 Task: Look for products in the category "Champagne & Sparkling Wine" from La Marca only.
Action: Mouse moved to (761, 291)
Screenshot: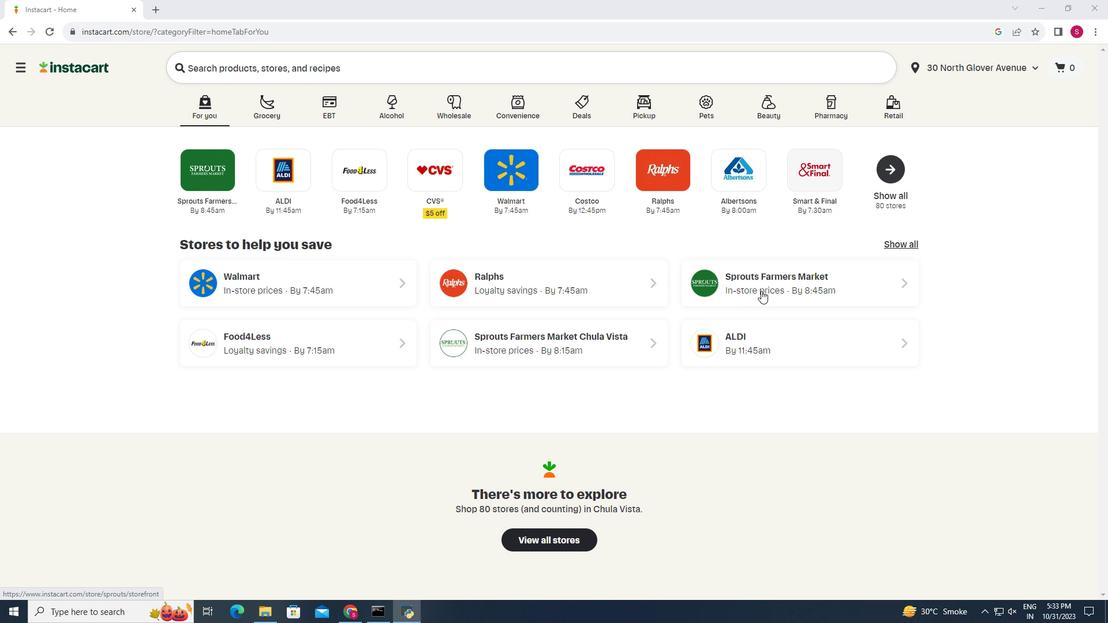 
Action: Mouse pressed left at (761, 291)
Screenshot: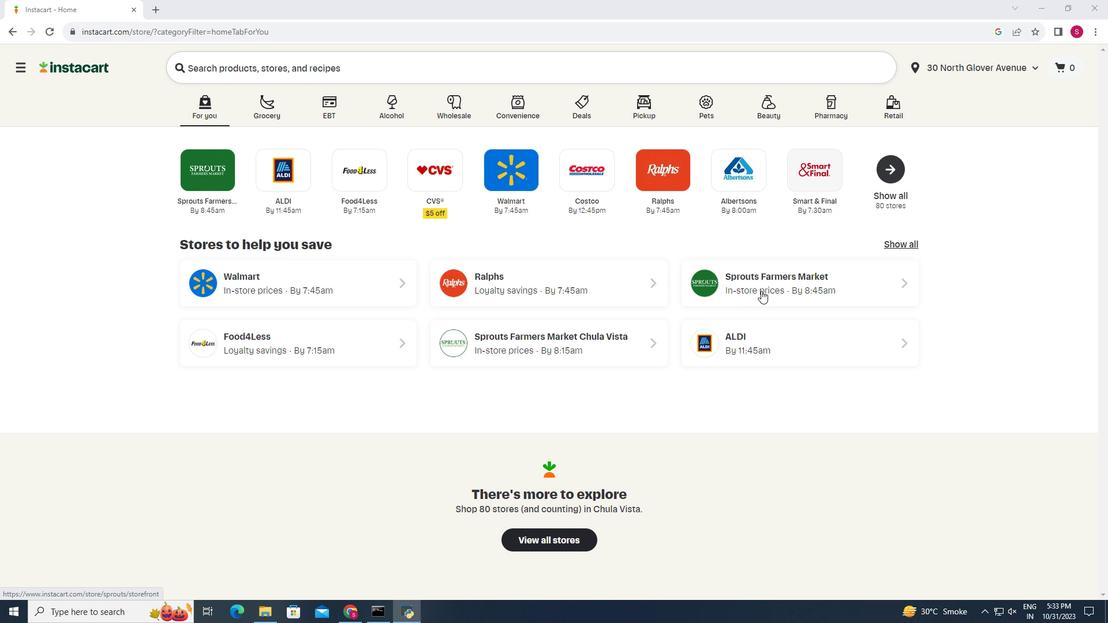 
Action: Mouse moved to (69, 594)
Screenshot: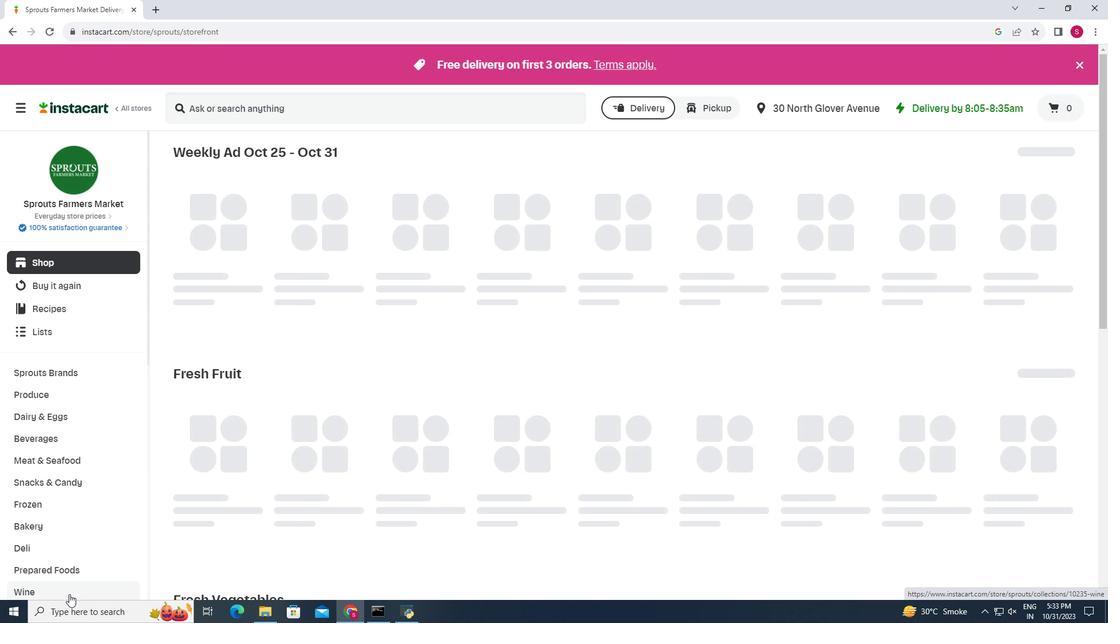 
Action: Mouse pressed left at (69, 594)
Screenshot: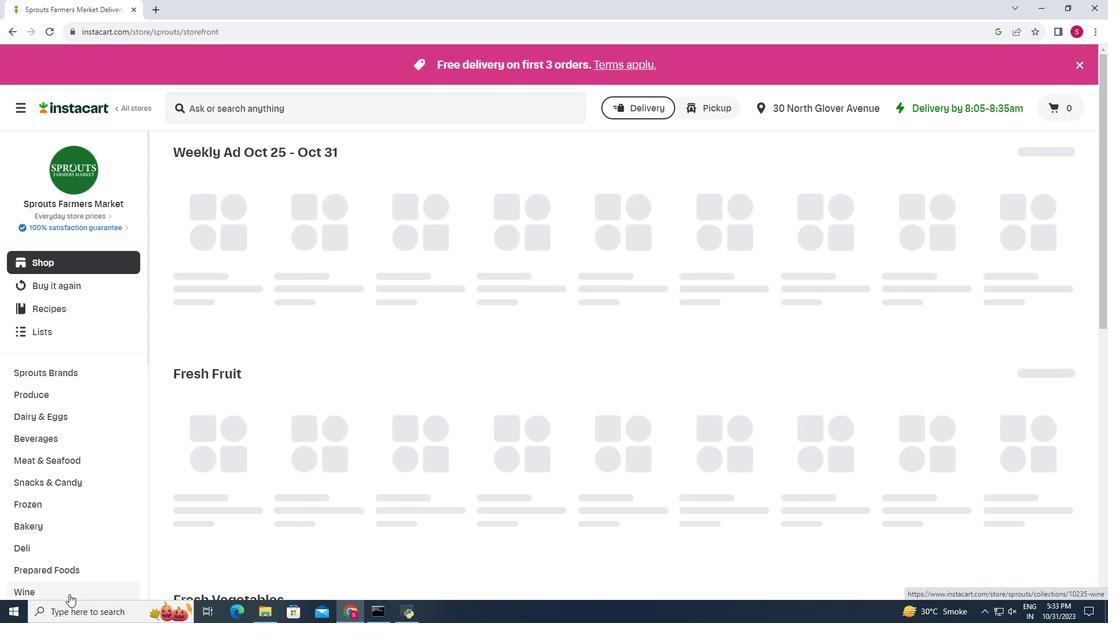
Action: Mouse moved to (366, 187)
Screenshot: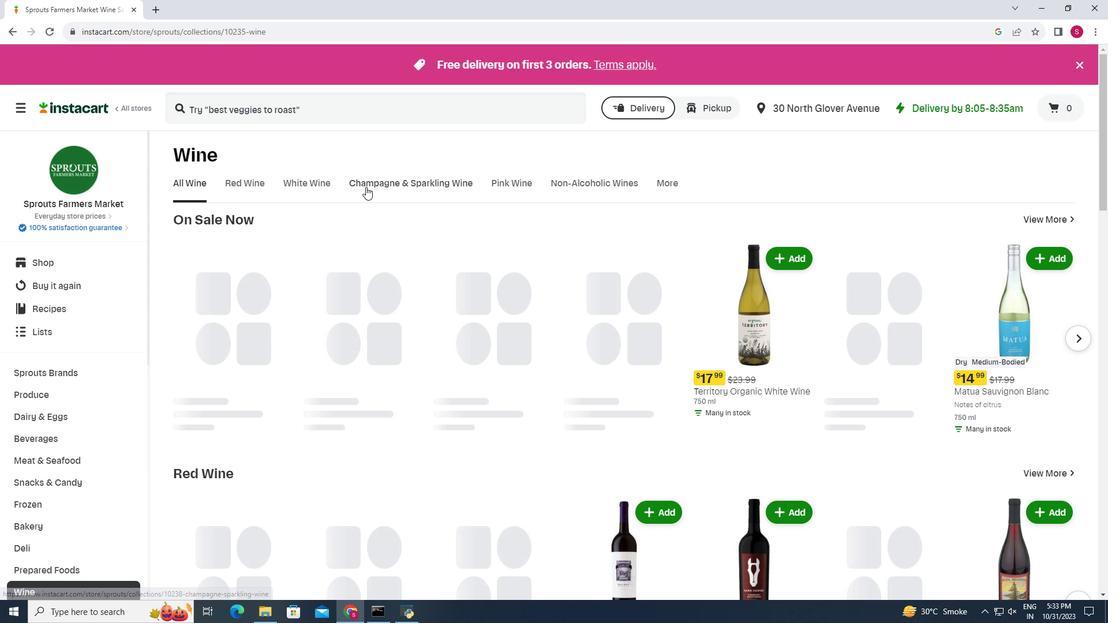 
Action: Mouse pressed left at (366, 187)
Screenshot: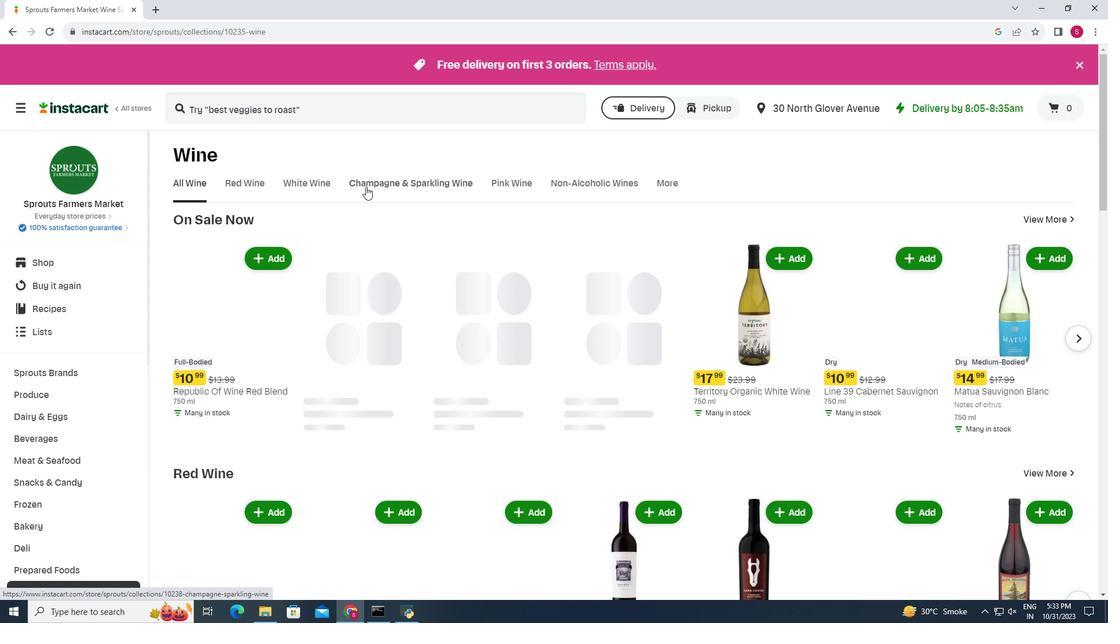 
Action: Mouse moved to (252, 277)
Screenshot: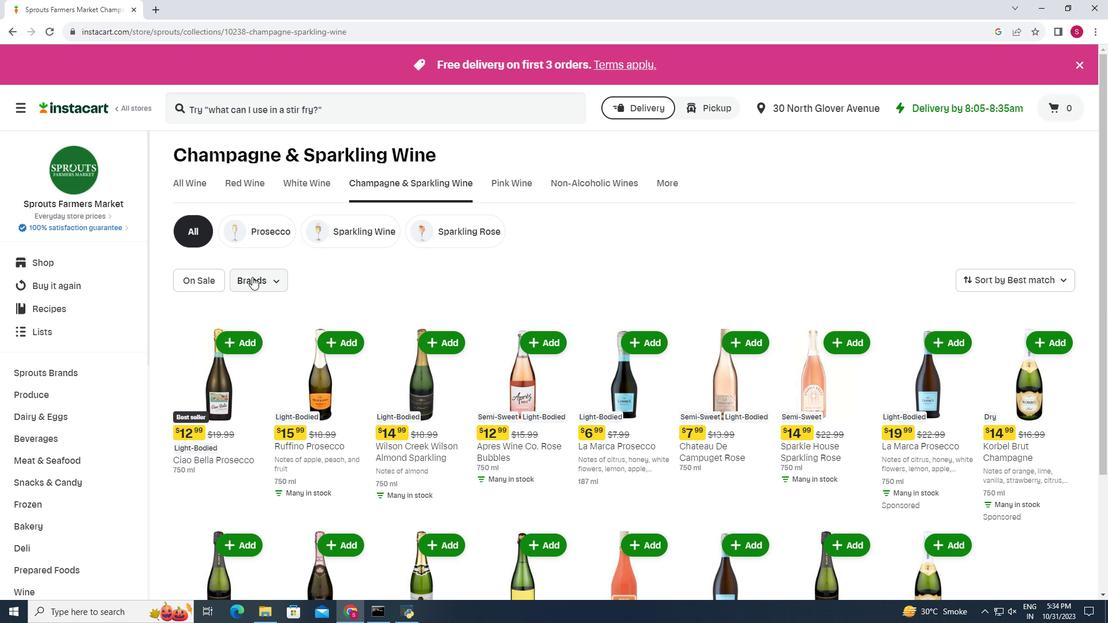
Action: Mouse pressed left at (252, 277)
Screenshot: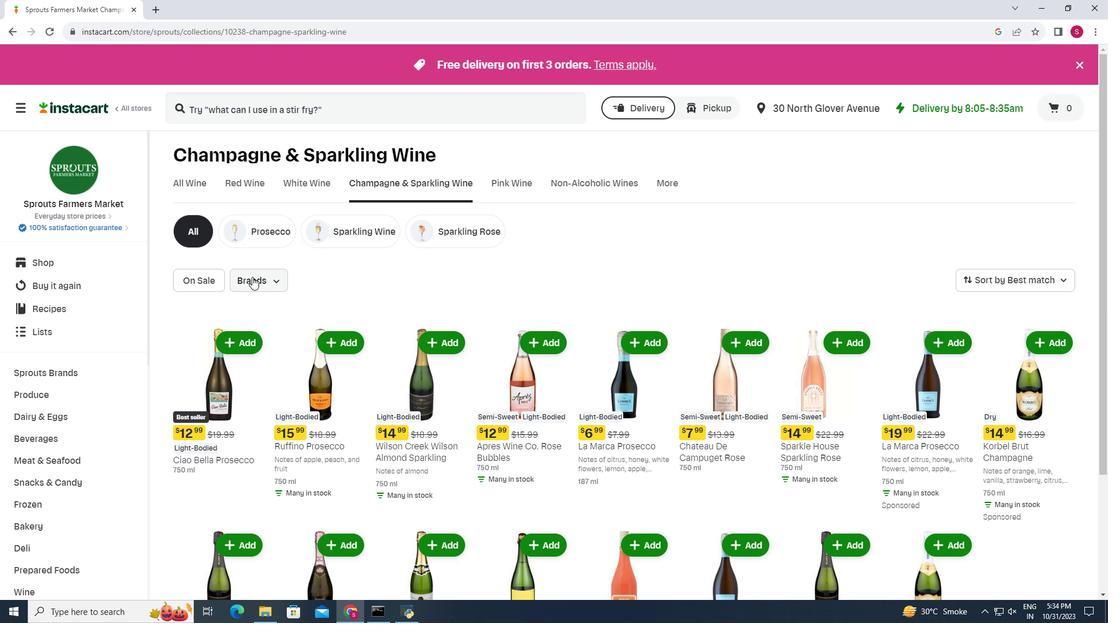 
Action: Mouse moved to (268, 319)
Screenshot: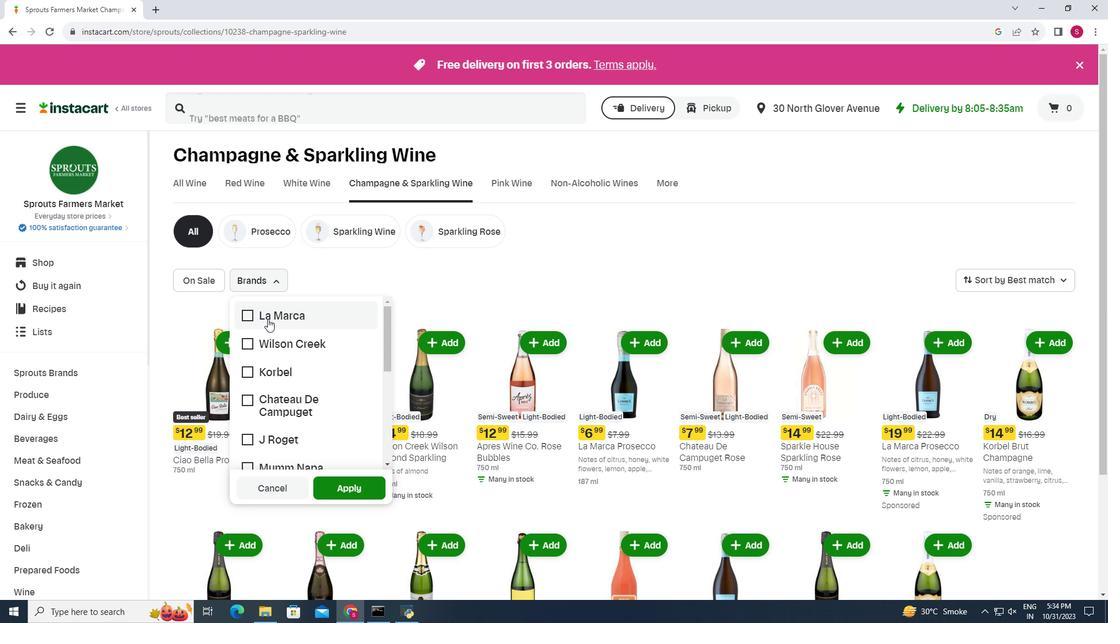 
Action: Mouse pressed left at (268, 319)
Screenshot: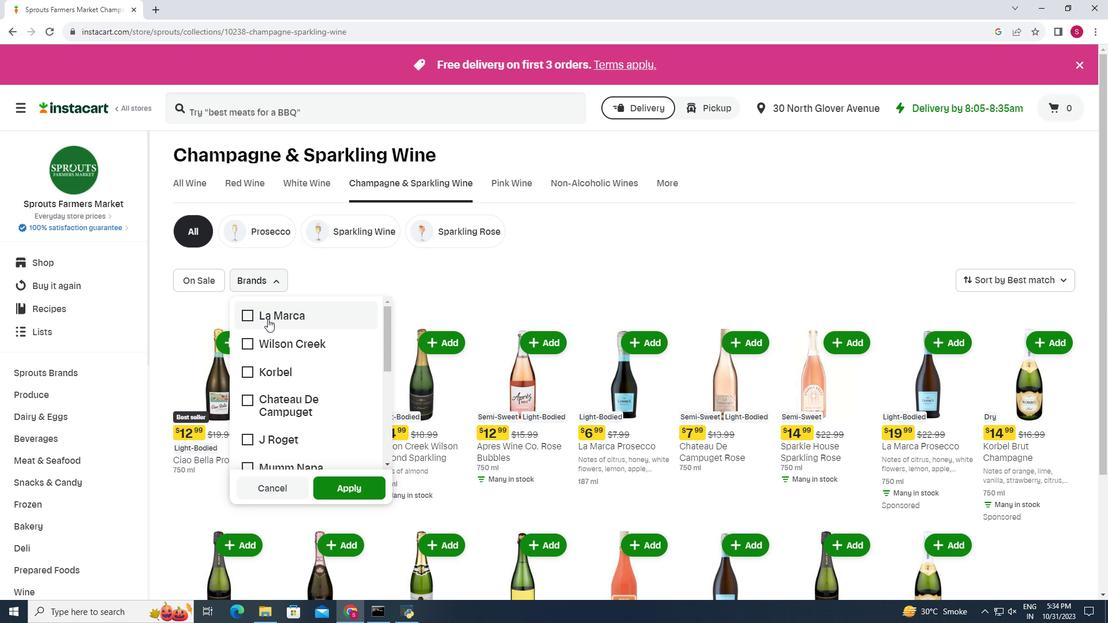
Action: Mouse moved to (352, 490)
Screenshot: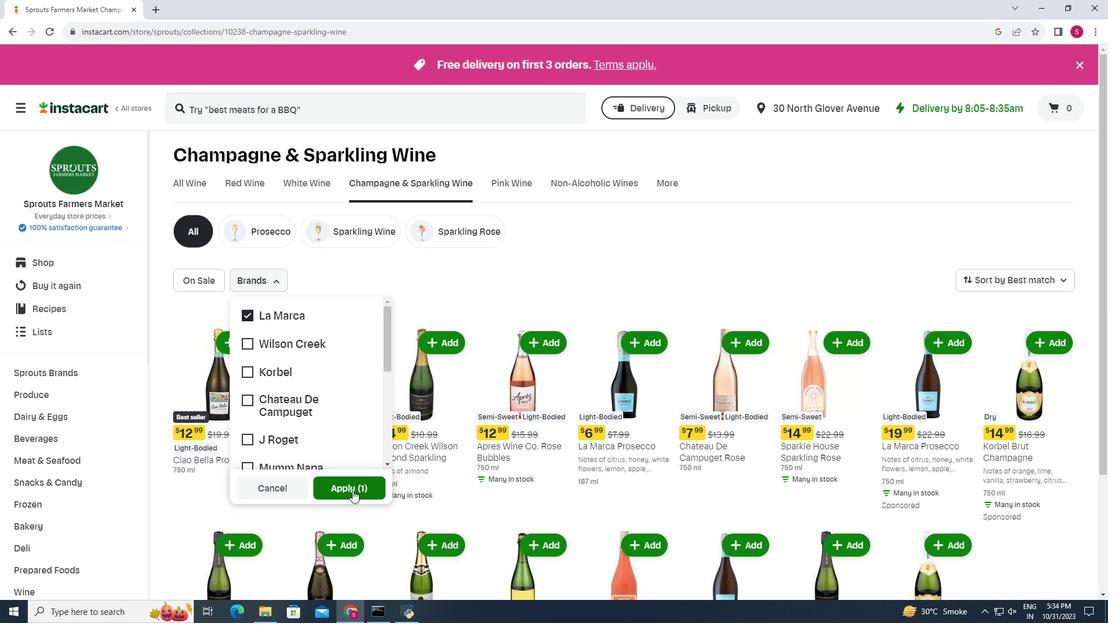 
Action: Mouse pressed left at (352, 490)
Screenshot: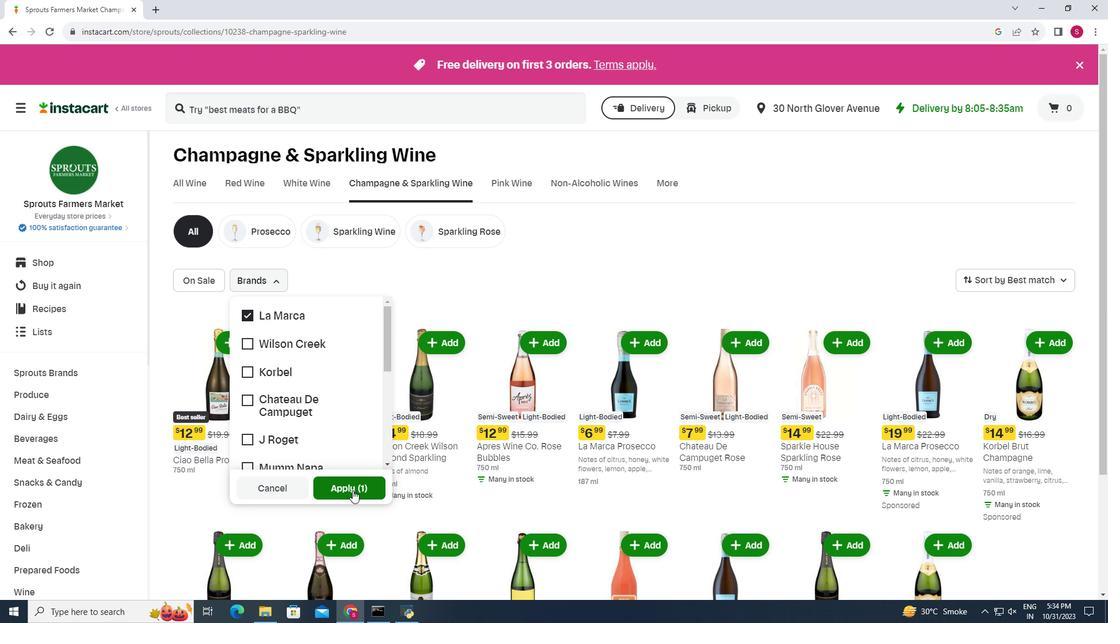 
Action: Mouse moved to (592, 317)
Screenshot: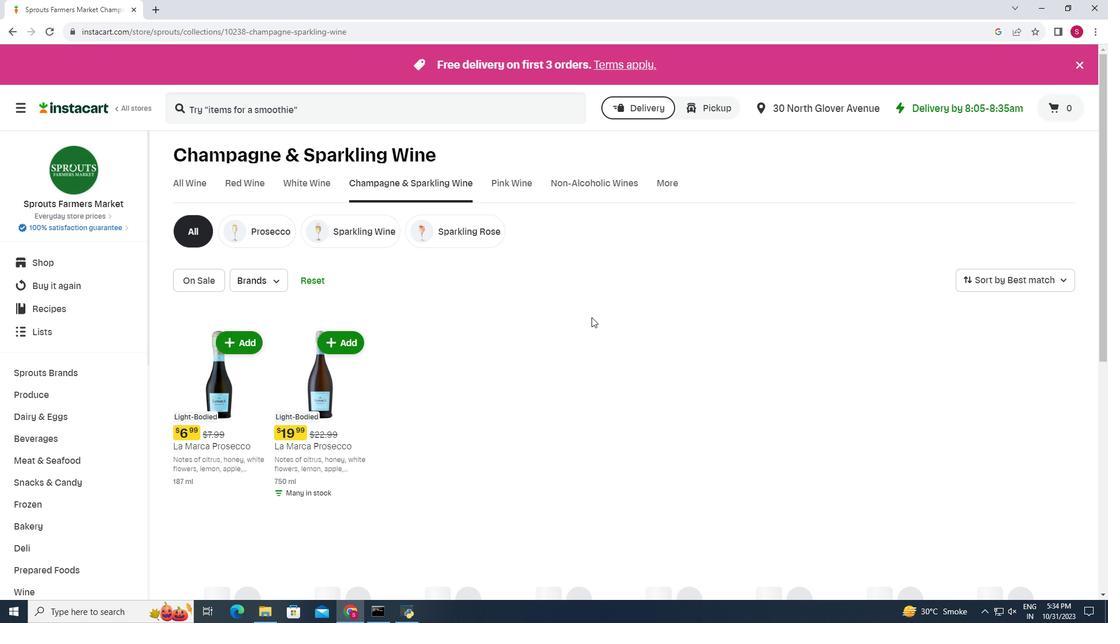 
